 Task: Export the Safe Senders list to a file in Outlook.
Action: Mouse moved to (107, 61)
Screenshot: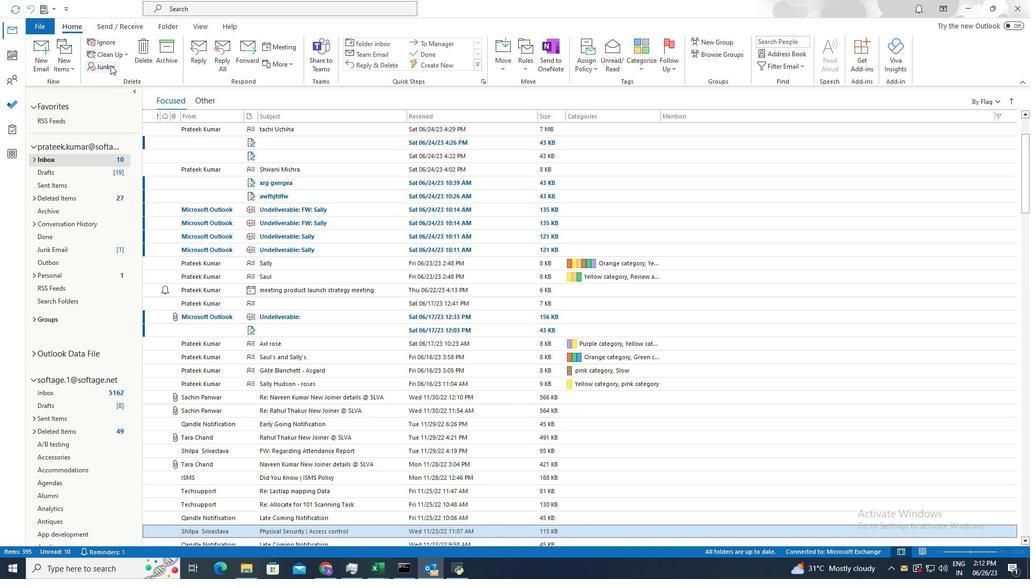 
Action: Mouse pressed left at (107, 61)
Screenshot: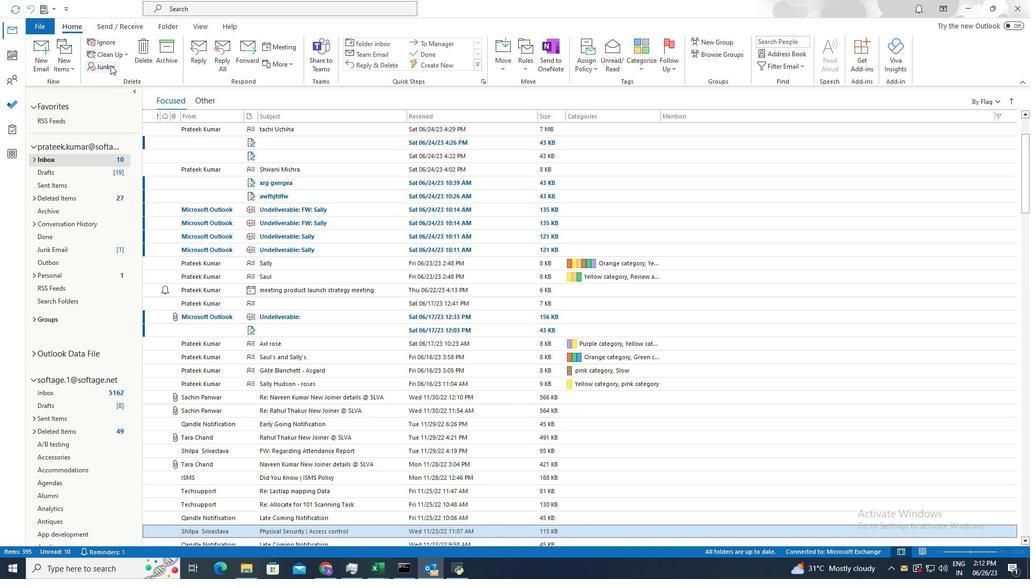 
Action: Mouse moved to (140, 157)
Screenshot: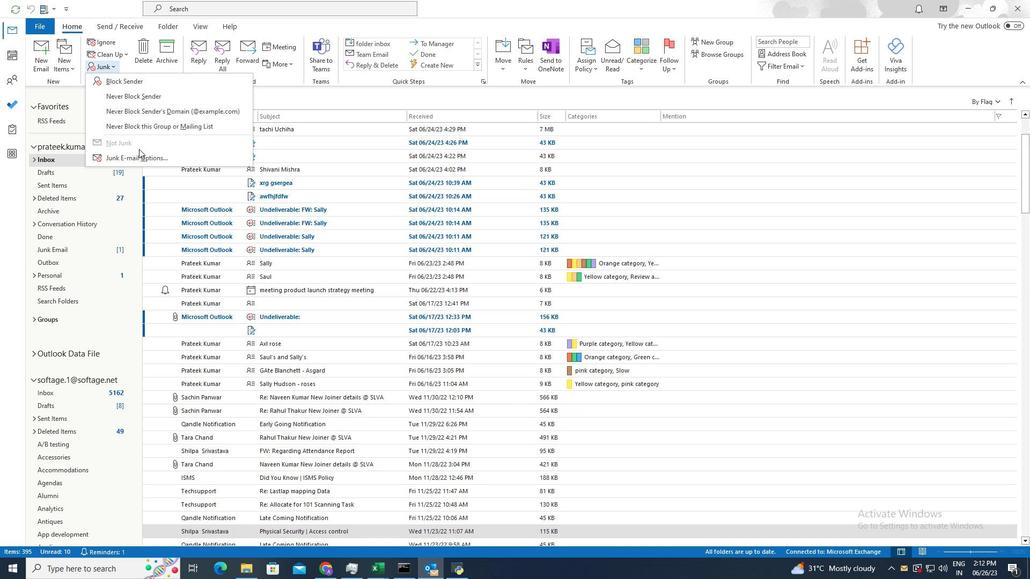 
Action: Mouse pressed left at (140, 157)
Screenshot: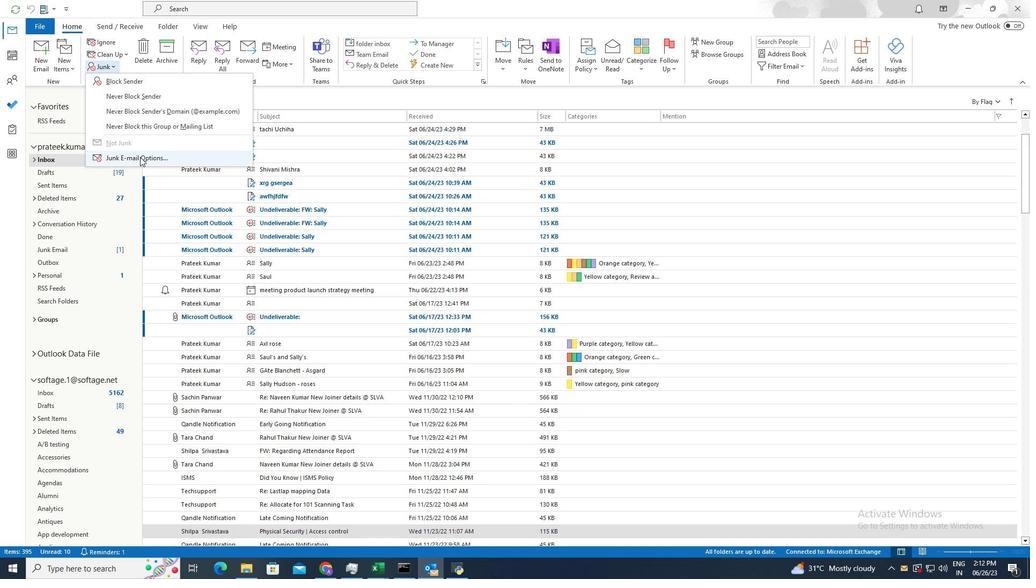 
Action: Mouse moved to (432, 260)
Screenshot: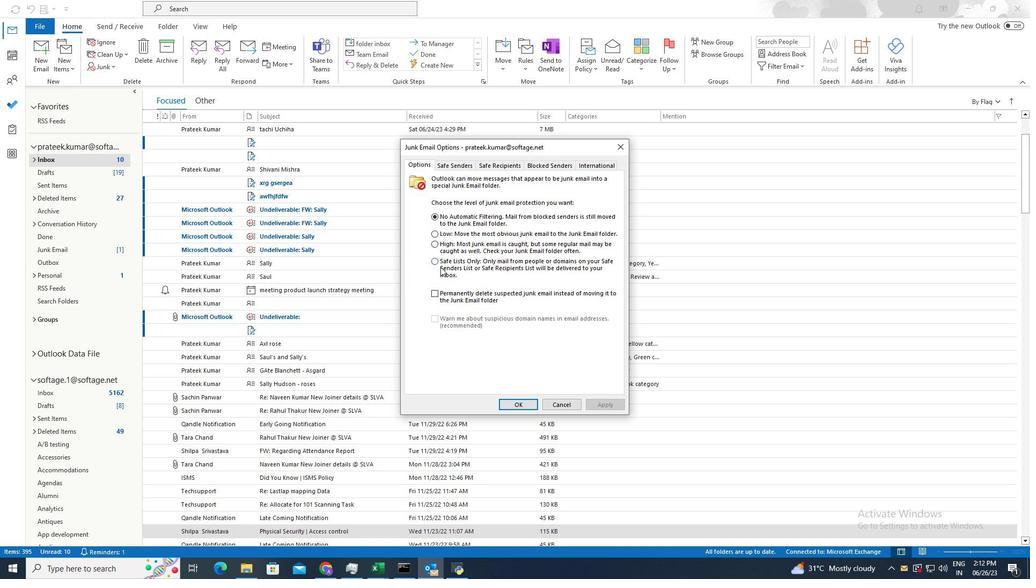 
Action: Mouse pressed left at (432, 260)
Screenshot: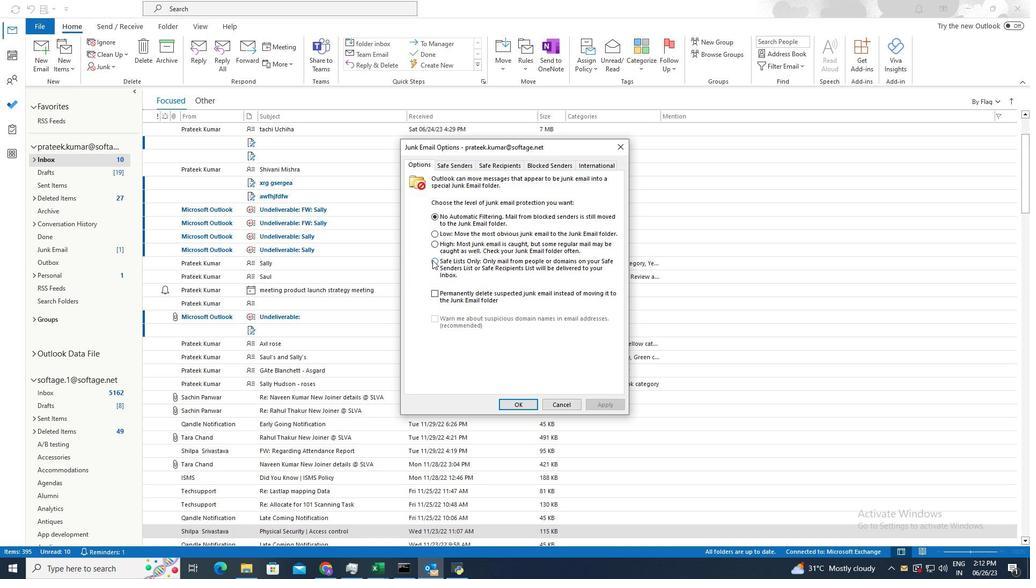 
Action: Mouse moved to (505, 165)
Screenshot: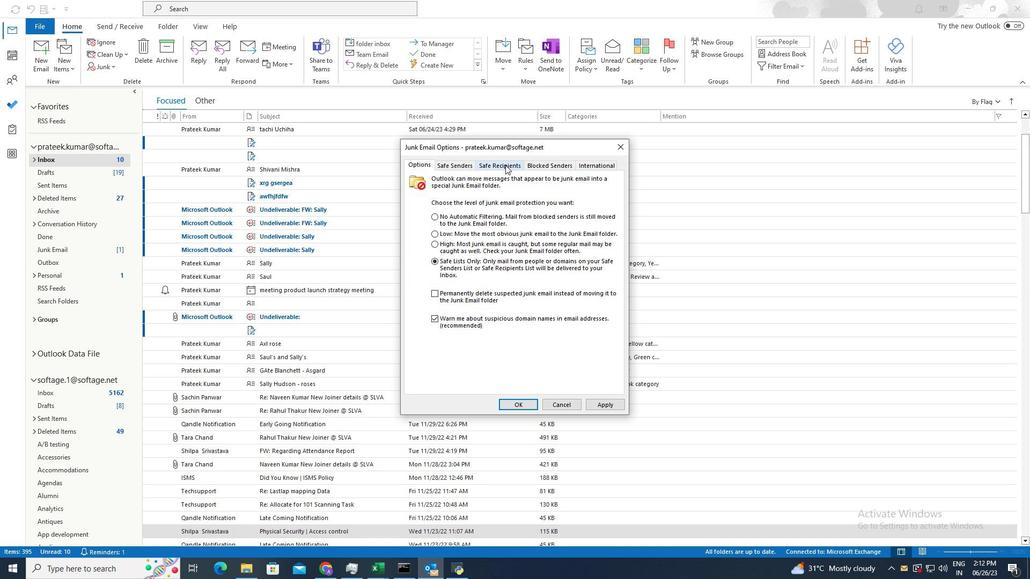 
Action: Mouse pressed left at (505, 165)
Screenshot: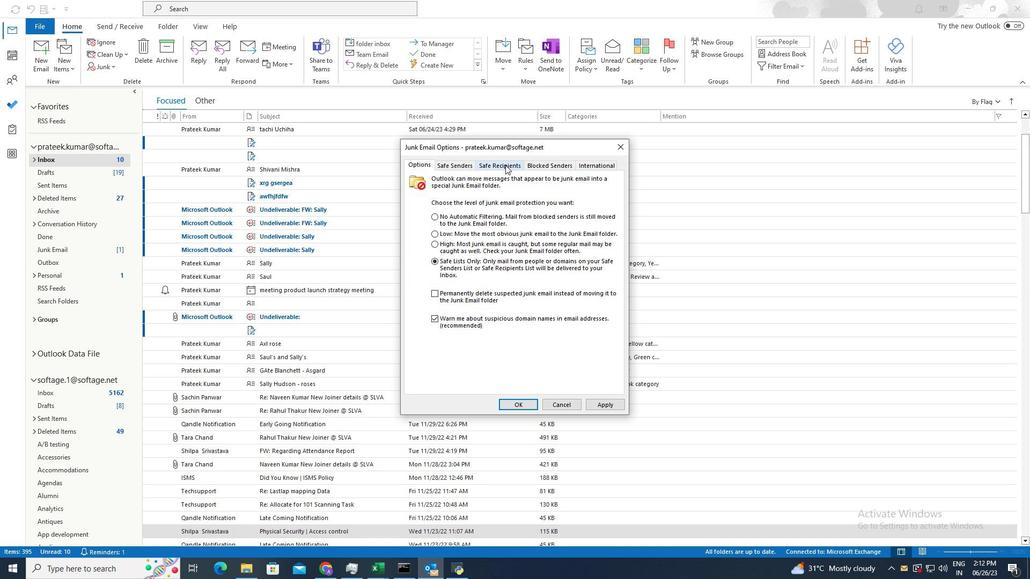 
Action: Mouse moved to (465, 202)
Screenshot: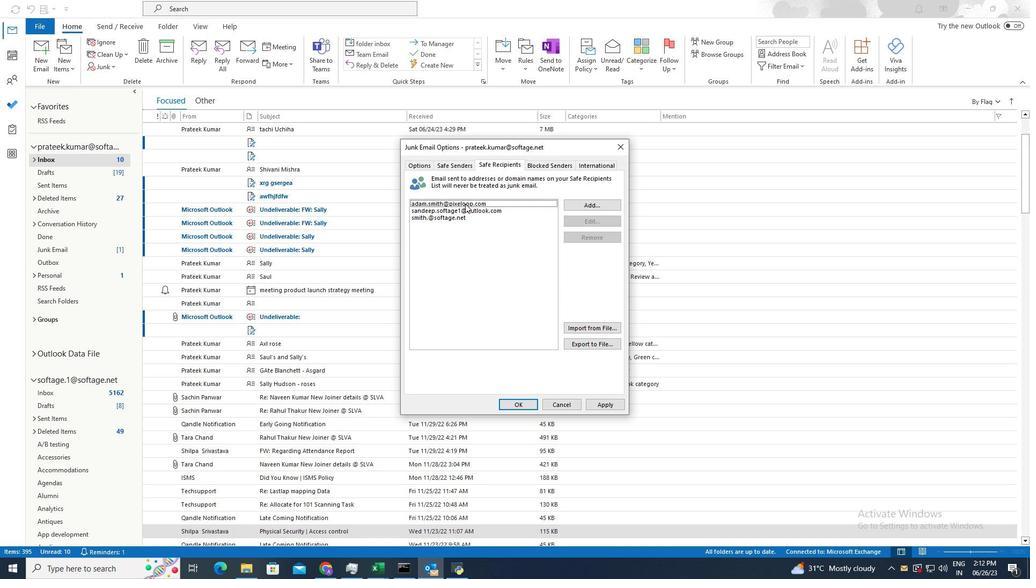 
Action: Mouse pressed left at (465, 202)
Screenshot: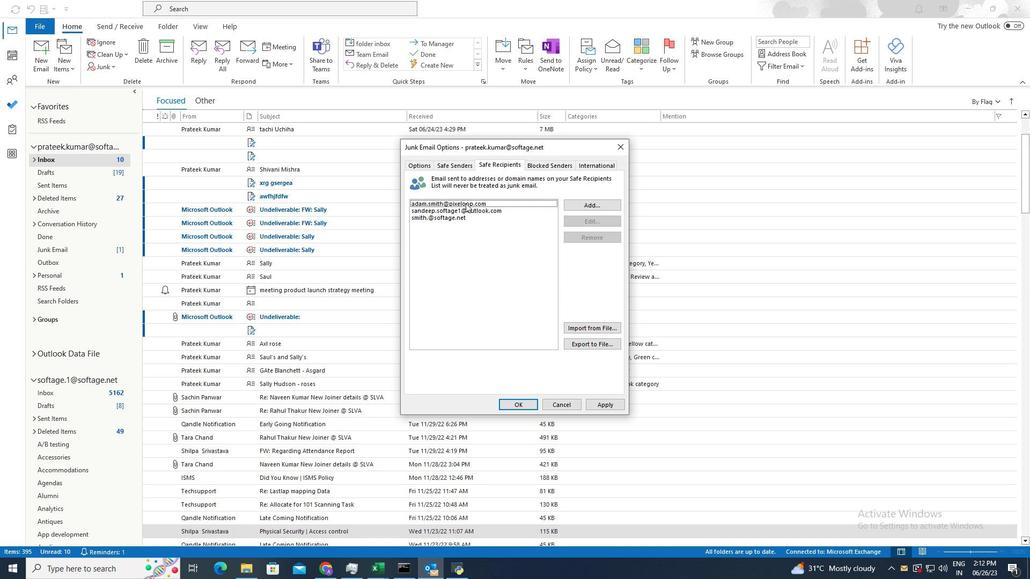 
Action: Mouse moved to (587, 343)
Screenshot: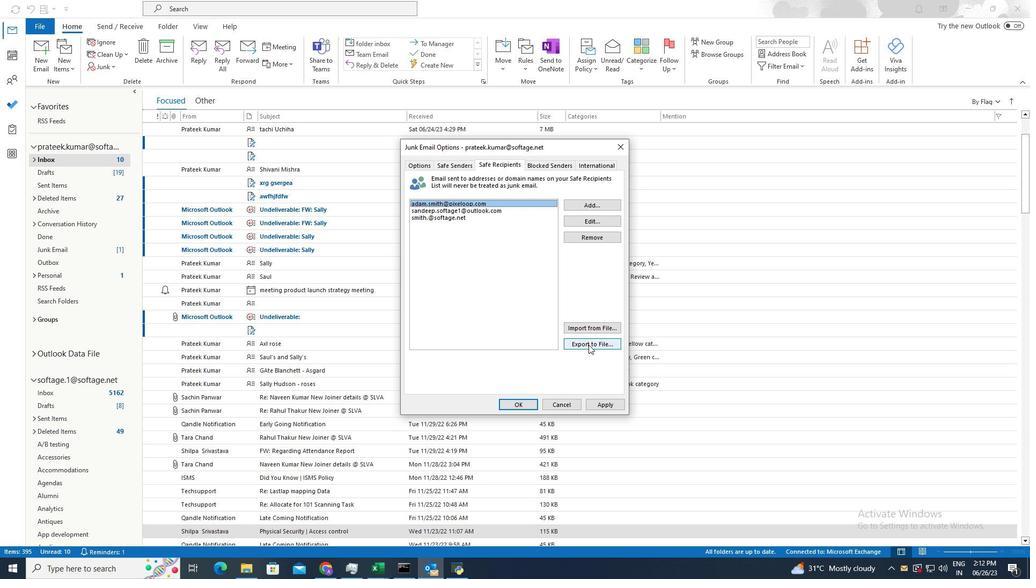 
Action: Mouse pressed left at (587, 343)
Screenshot: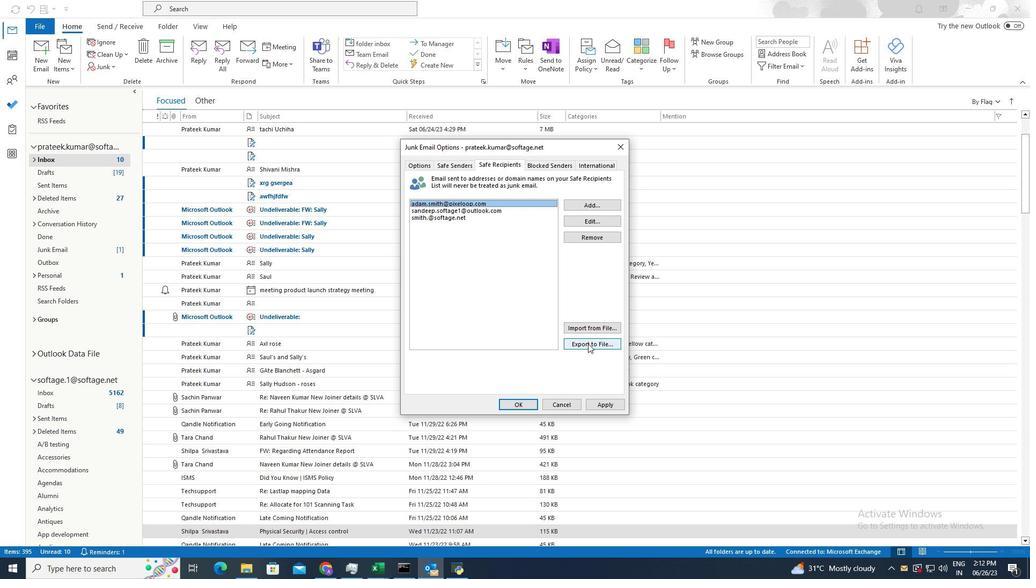 
Action: Mouse moved to (536, 233)
Screenshot: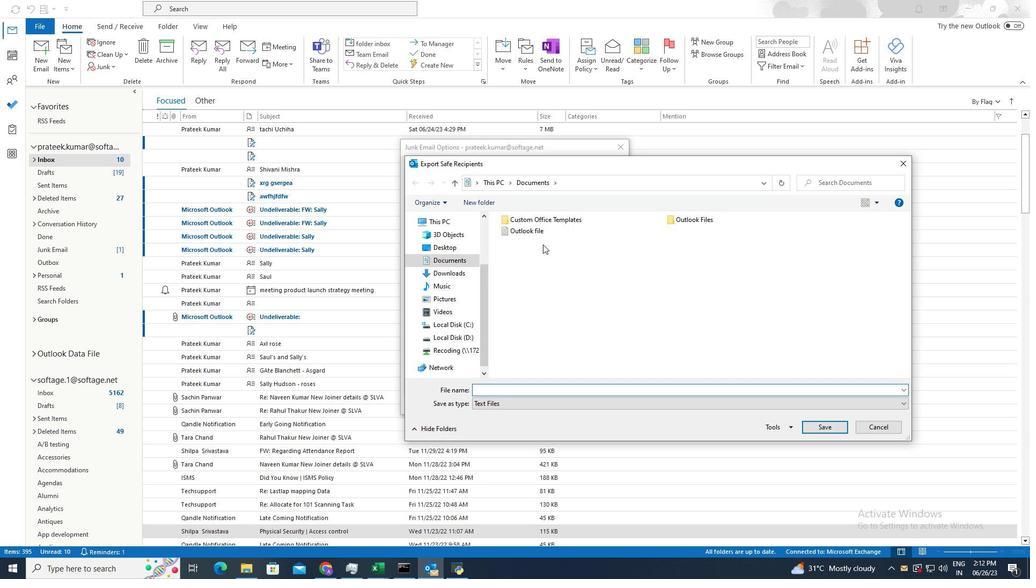 
Action: Mouse pressed left at (536, 233)
Screenshot: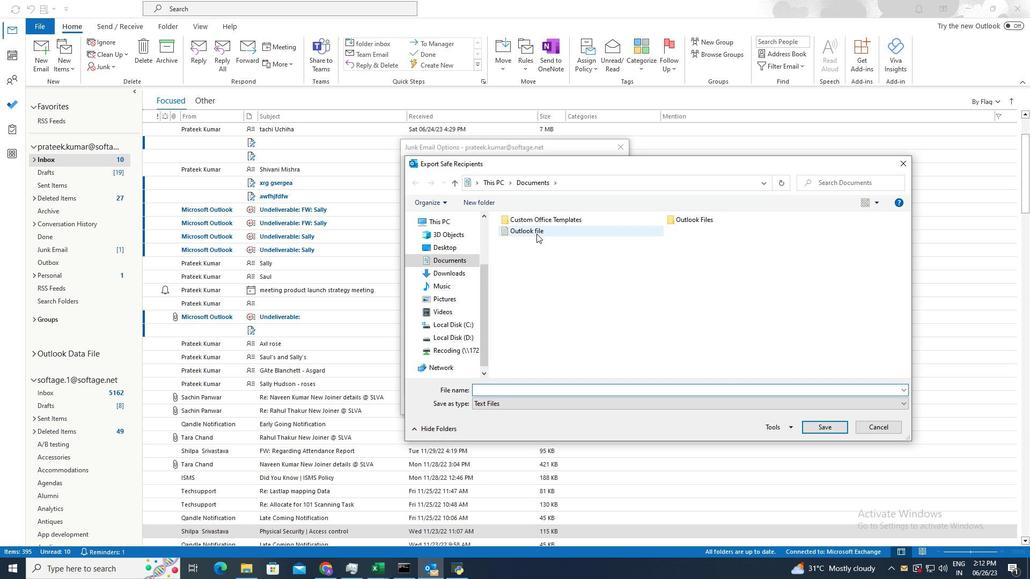 
Action: Mouse moved to (825, 428)
Screenshot: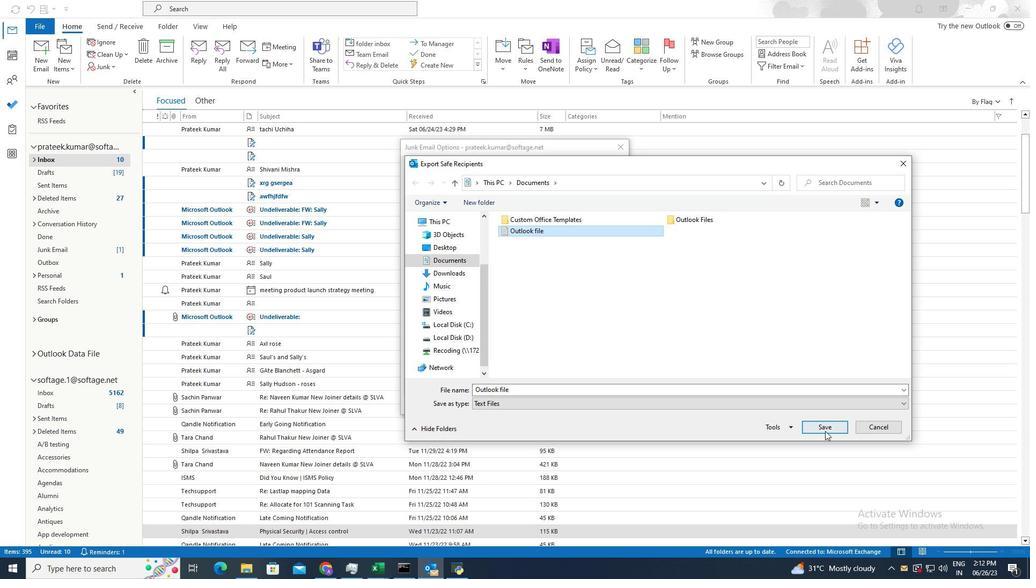 
Action: Mouse pressed left at (825, 428)
Screenshot: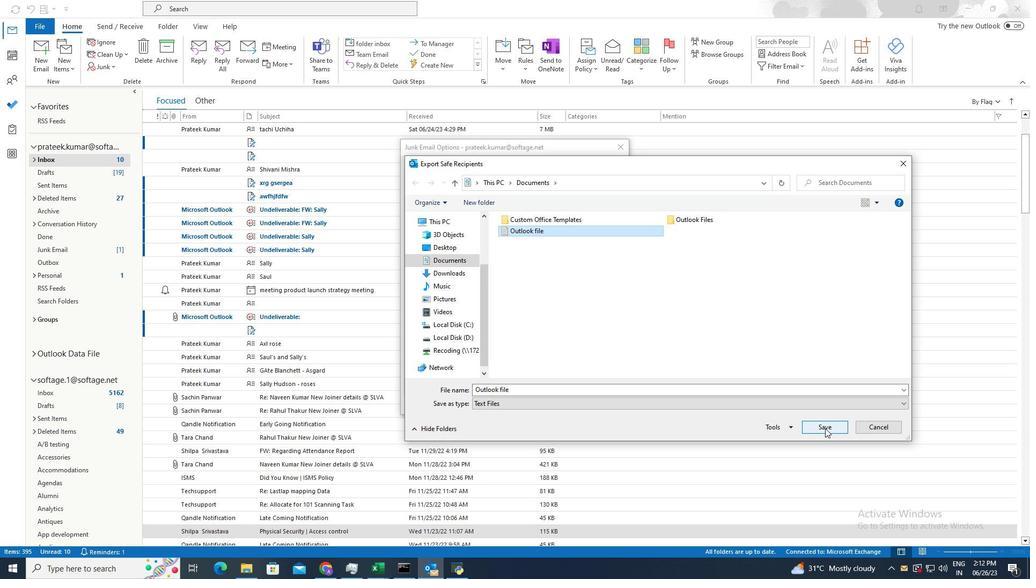 
Action: Mouse moved to (537, 288)
Screenshot: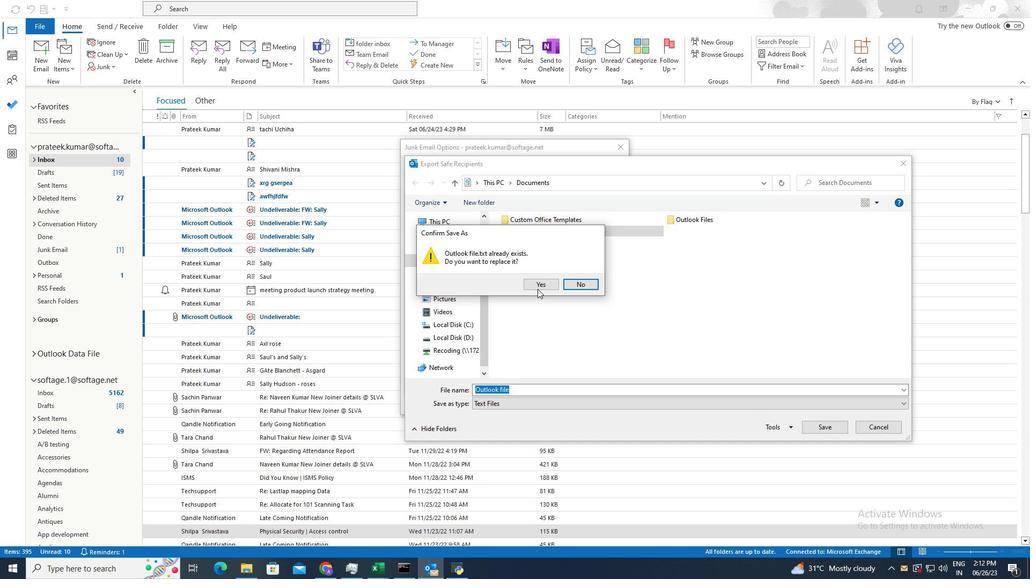 
Action: Mouse pressed left at (537, 288)
Screenshot: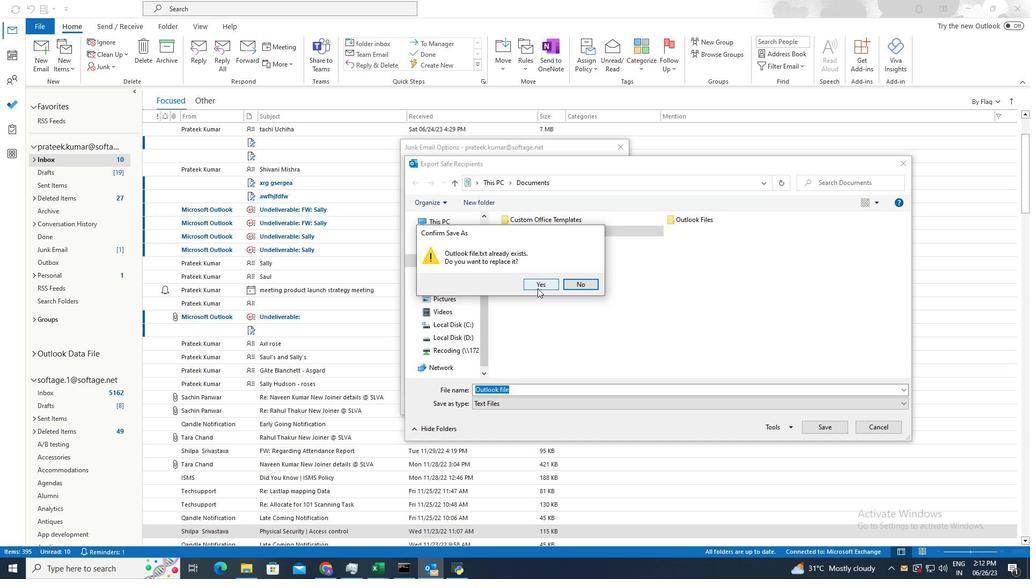 
Action: Mouse moved to (613, 405)
Screenshot: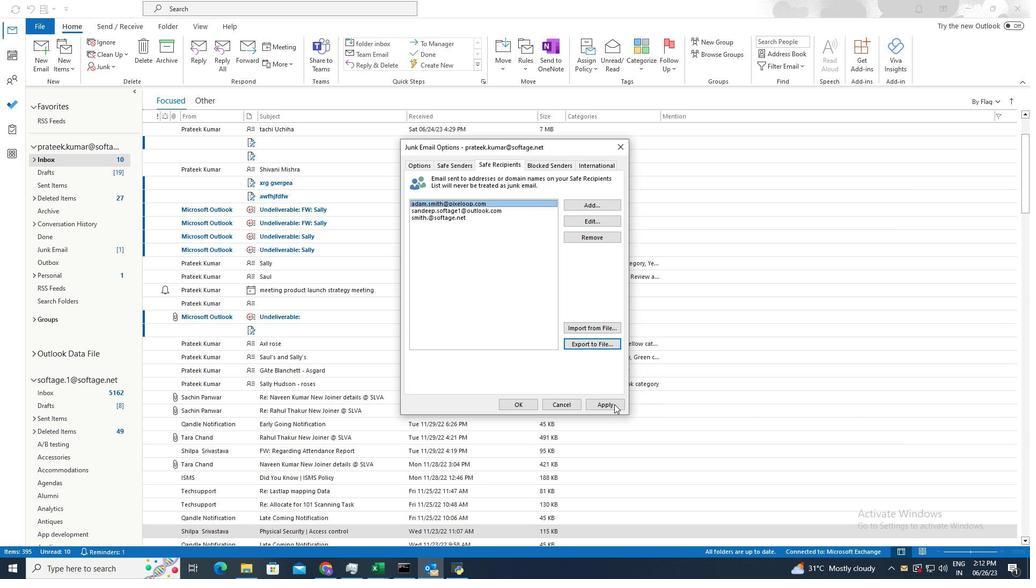 
Action: Mouse pressed left at (613, 405)
Screenshot: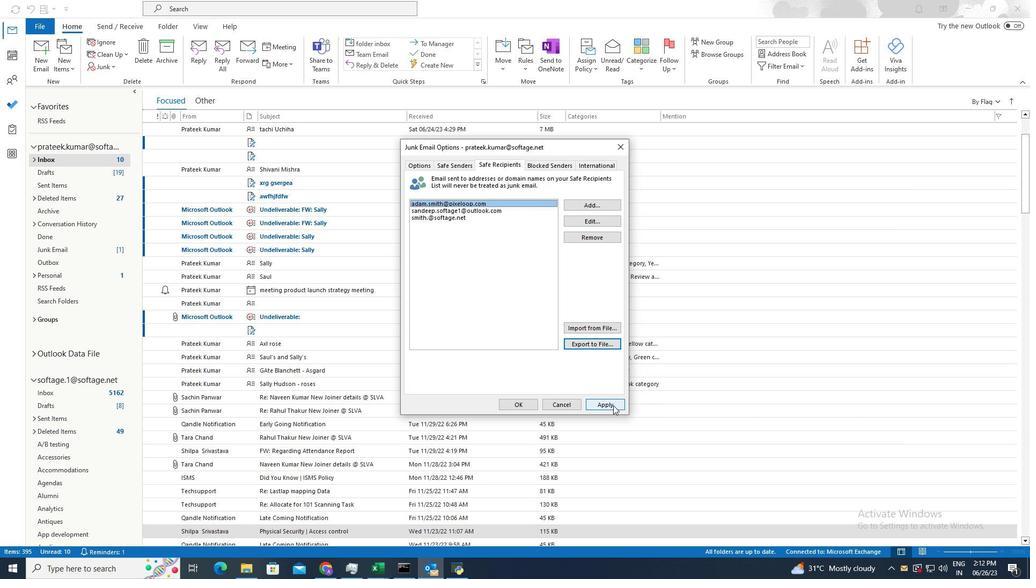 
Action: Mouse moved to (516, 400)
Screenshot: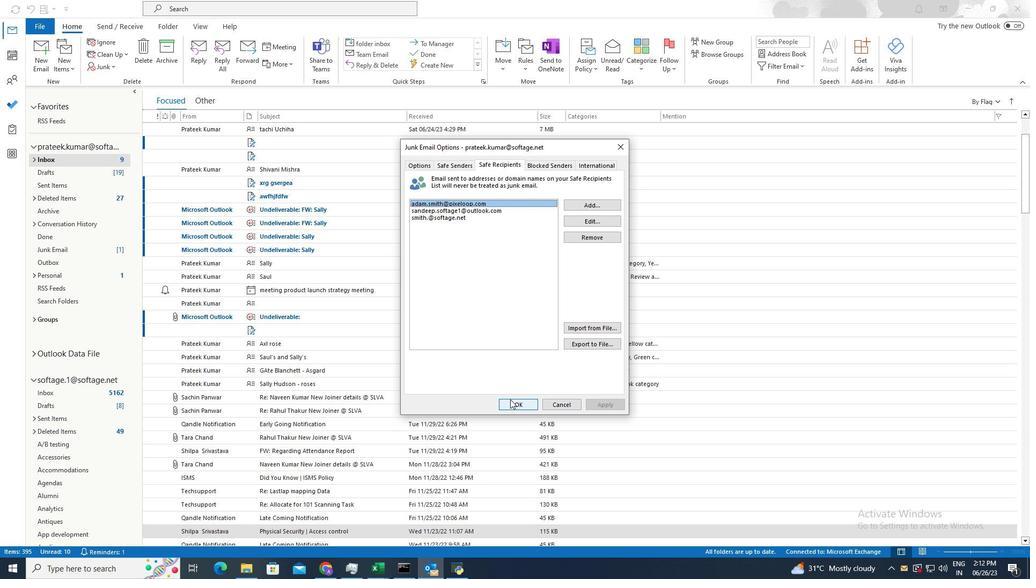 
Action: Mouse pressed left at (516, 400)
Screenshot: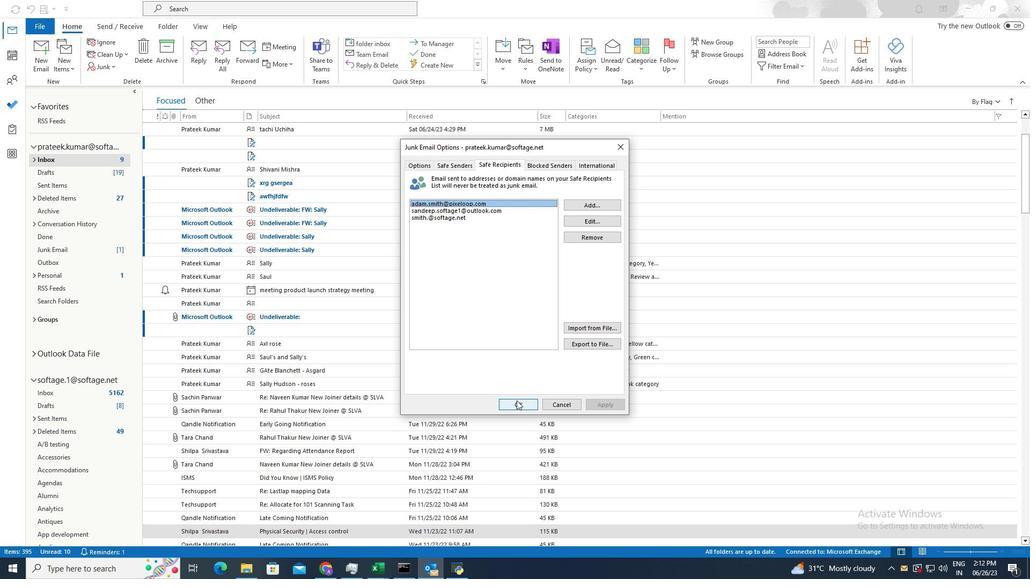 
Action: Mouse moved to (516, 400)
Screenshot: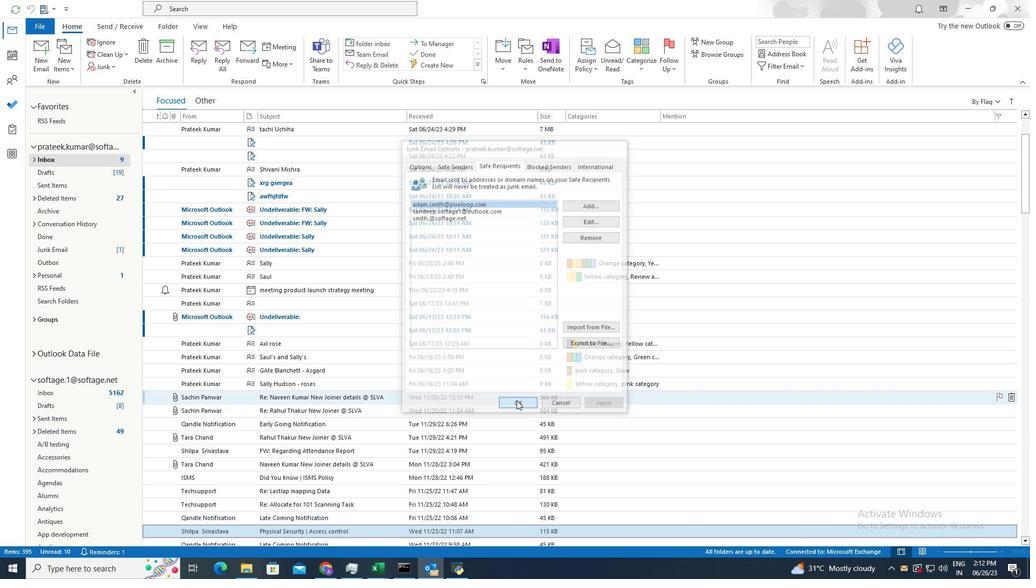 
